 Task: Add Boiron Arnica montana 12C to the cart.
Action: Mouse moved to (305, 162)
Screenshot: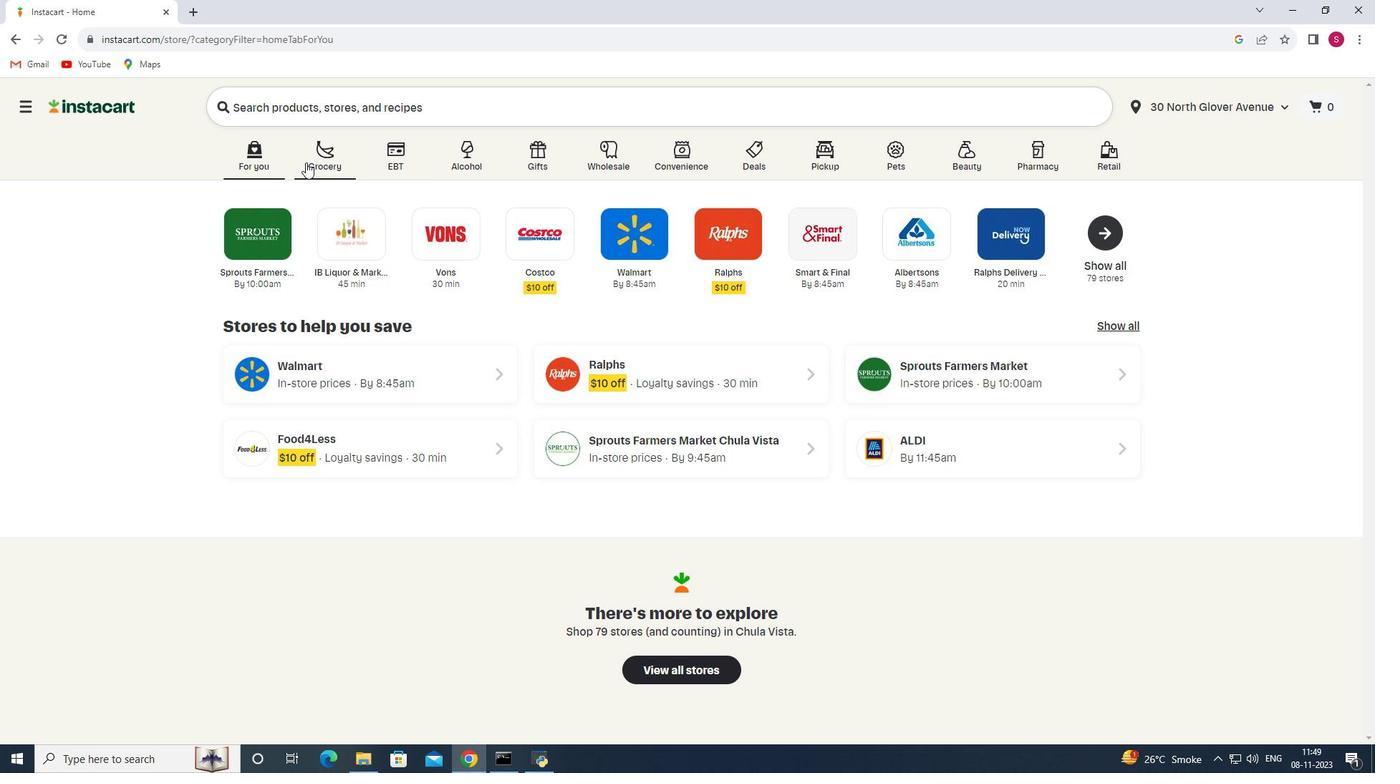 
Action: Mouse pressed left at (305, 162)
Screenshot: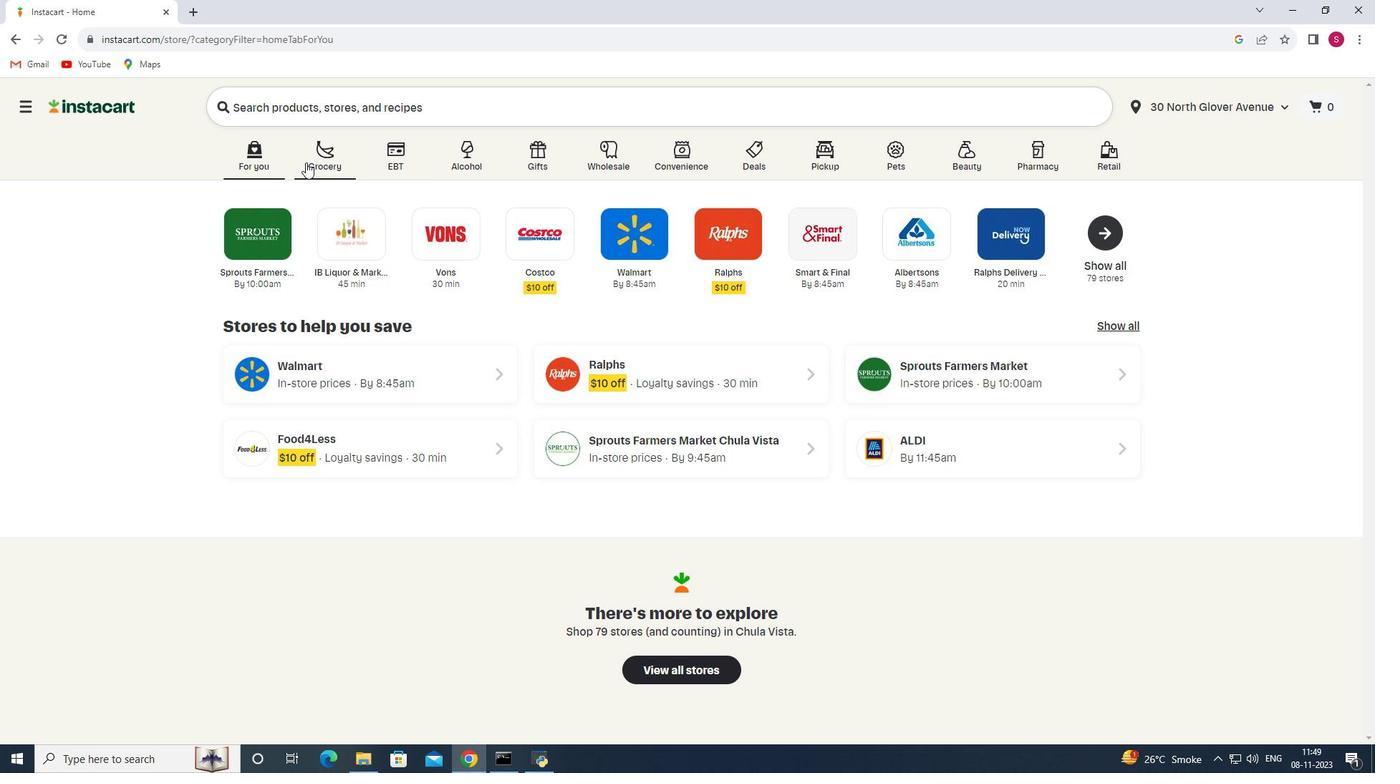 
Action: Mouse moved to (345, 397)
Screenshot: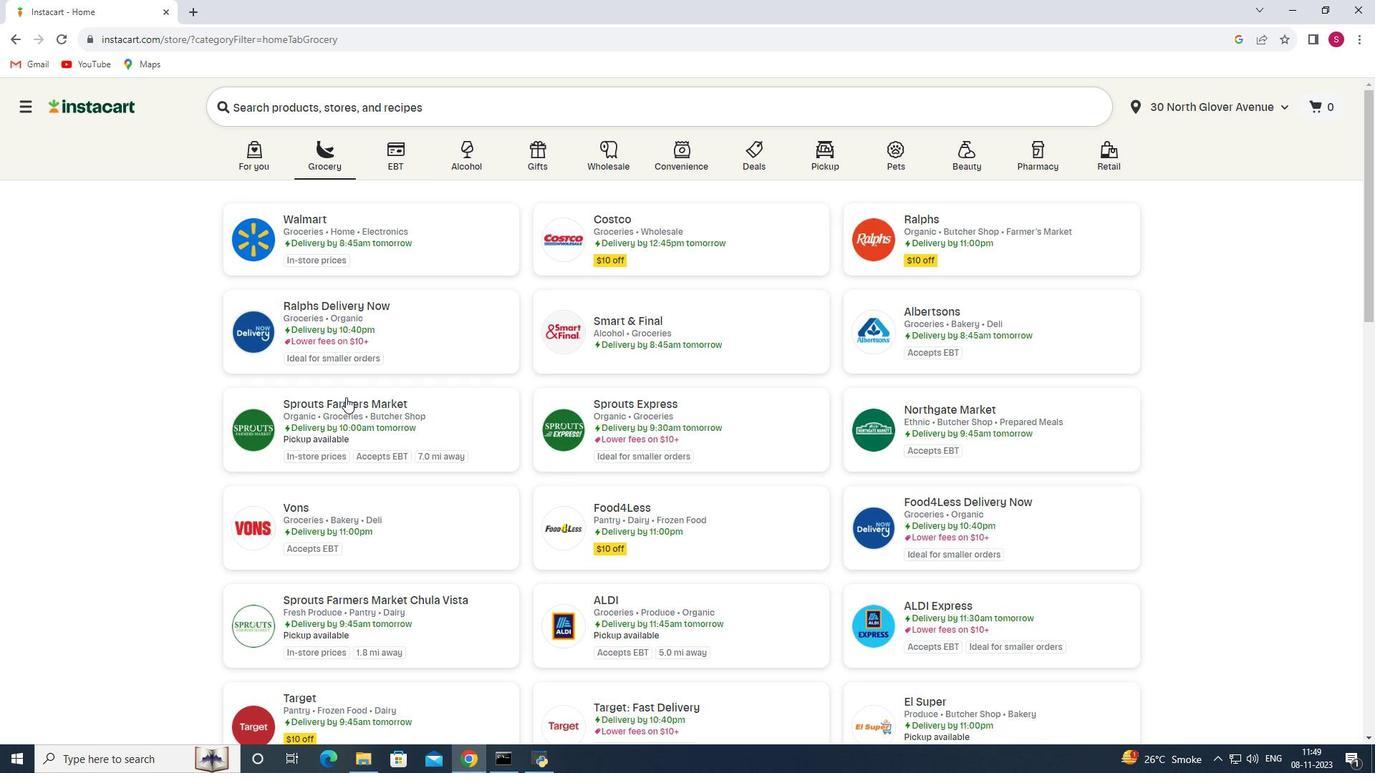 
Action: Mouse pressed left at (345, 397)
Screenshot: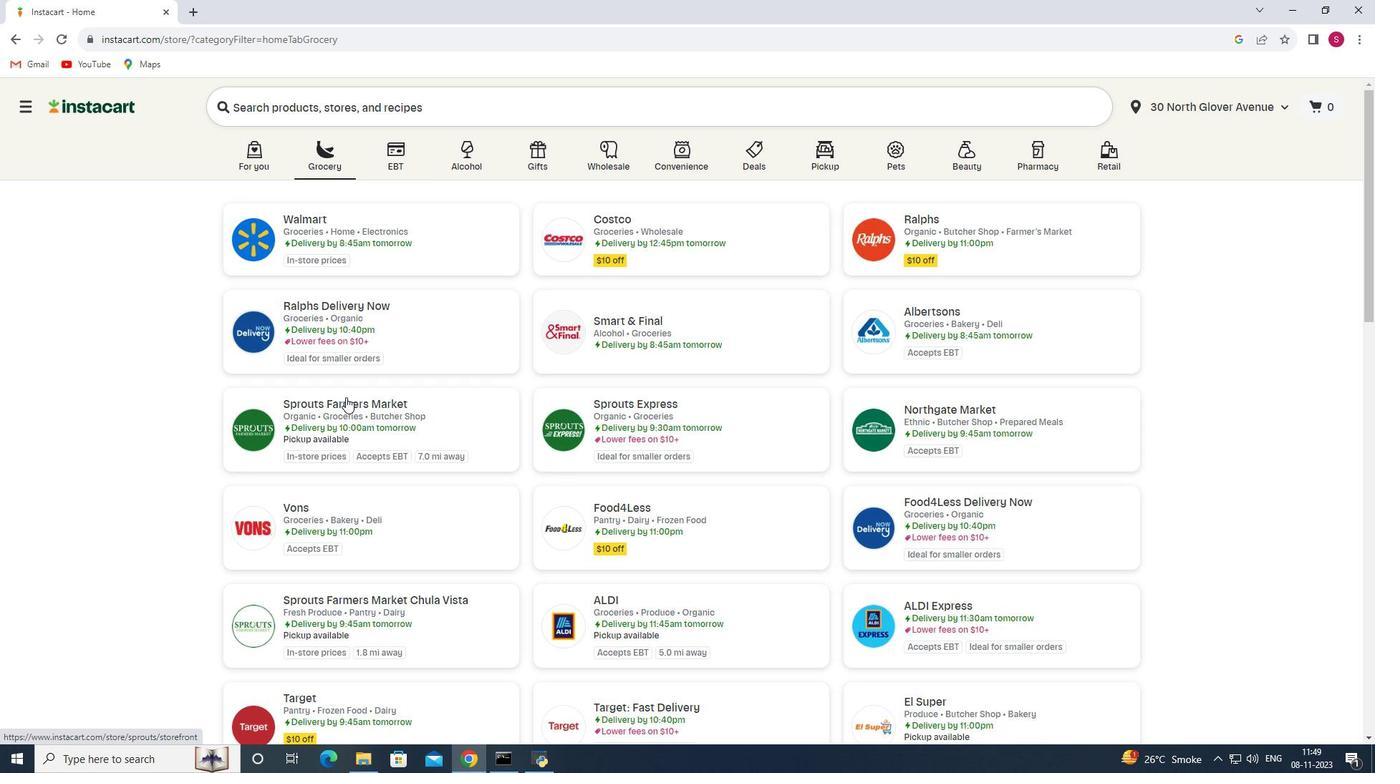 
Action: Mouse moved to (111, 487)
Screenshot: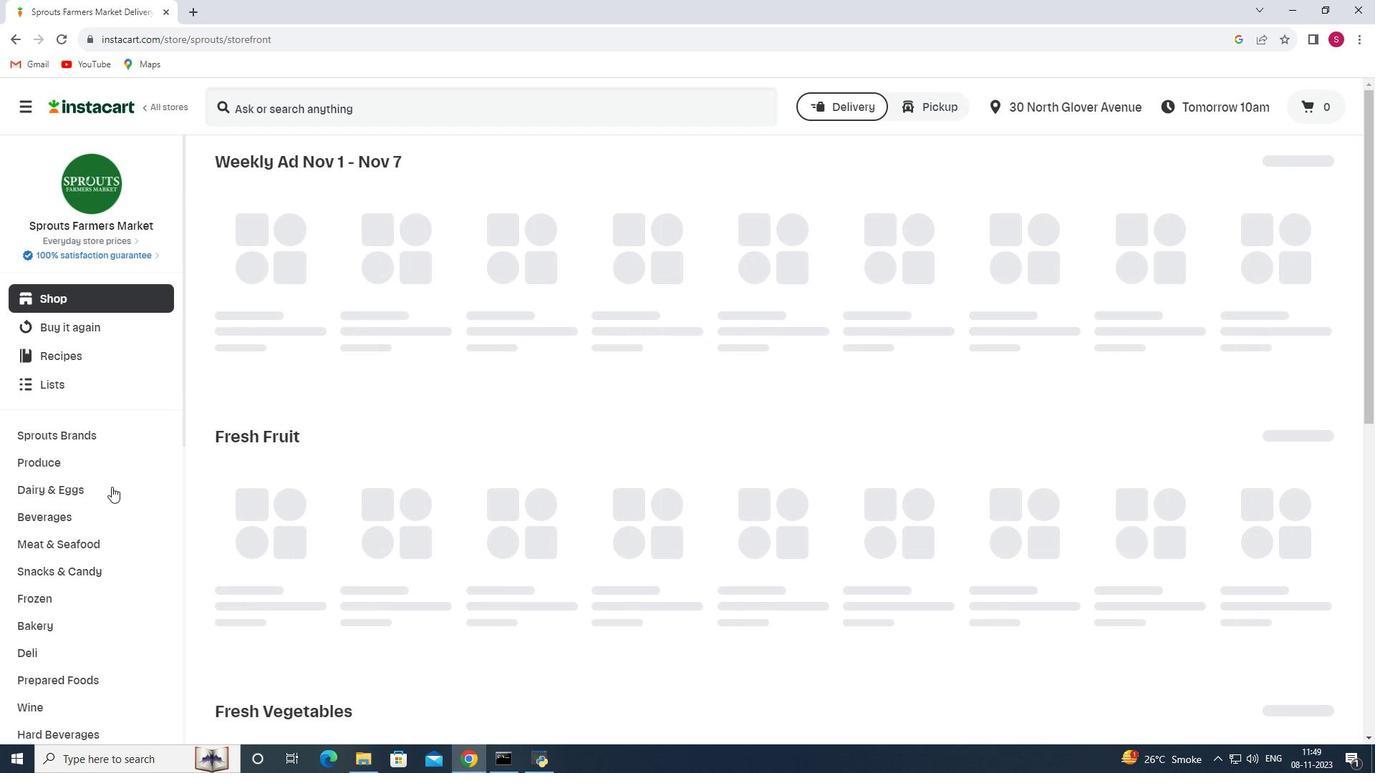 
Action: Mouse scrolled (111, 486) with delta (0, 0)
Screenshot: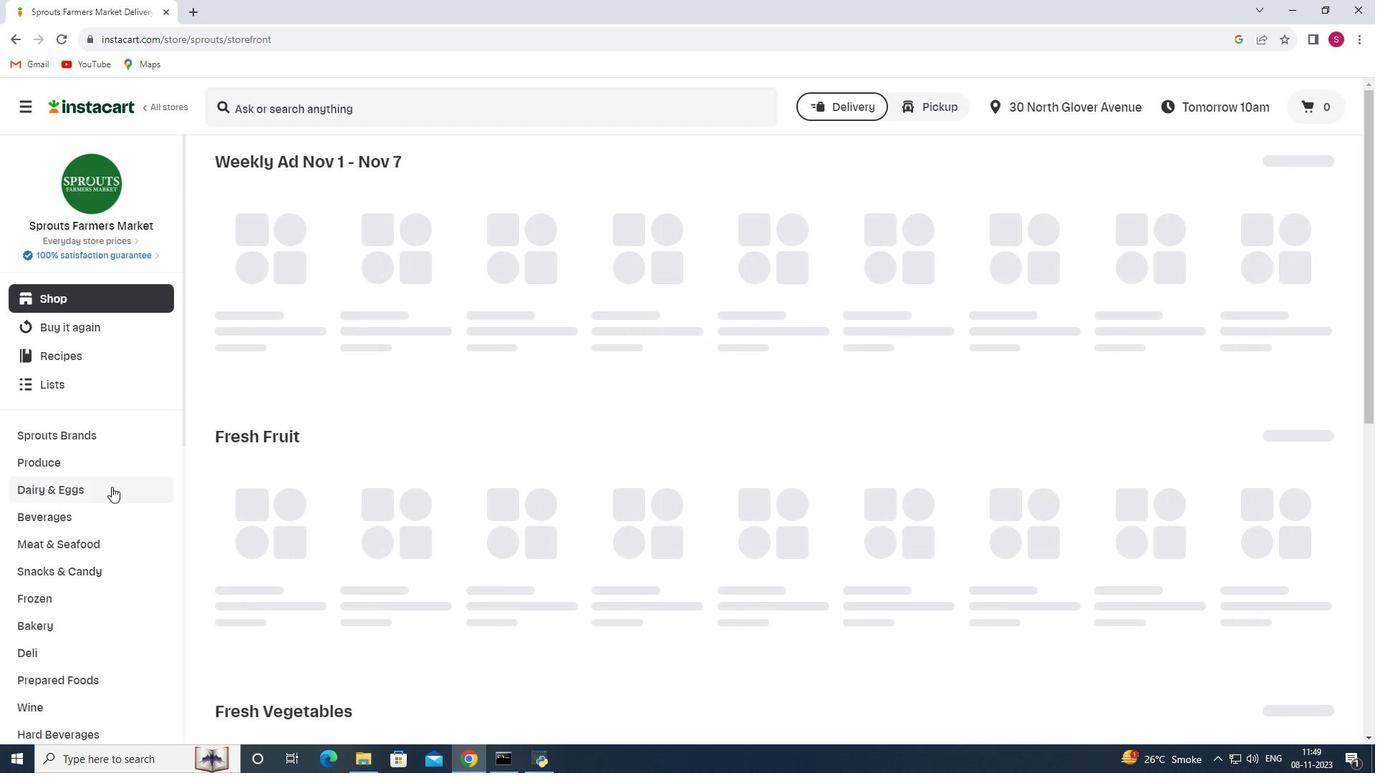 
Action: Mouse scrolled (111, 486) with delta (0, 0)
Screenshot: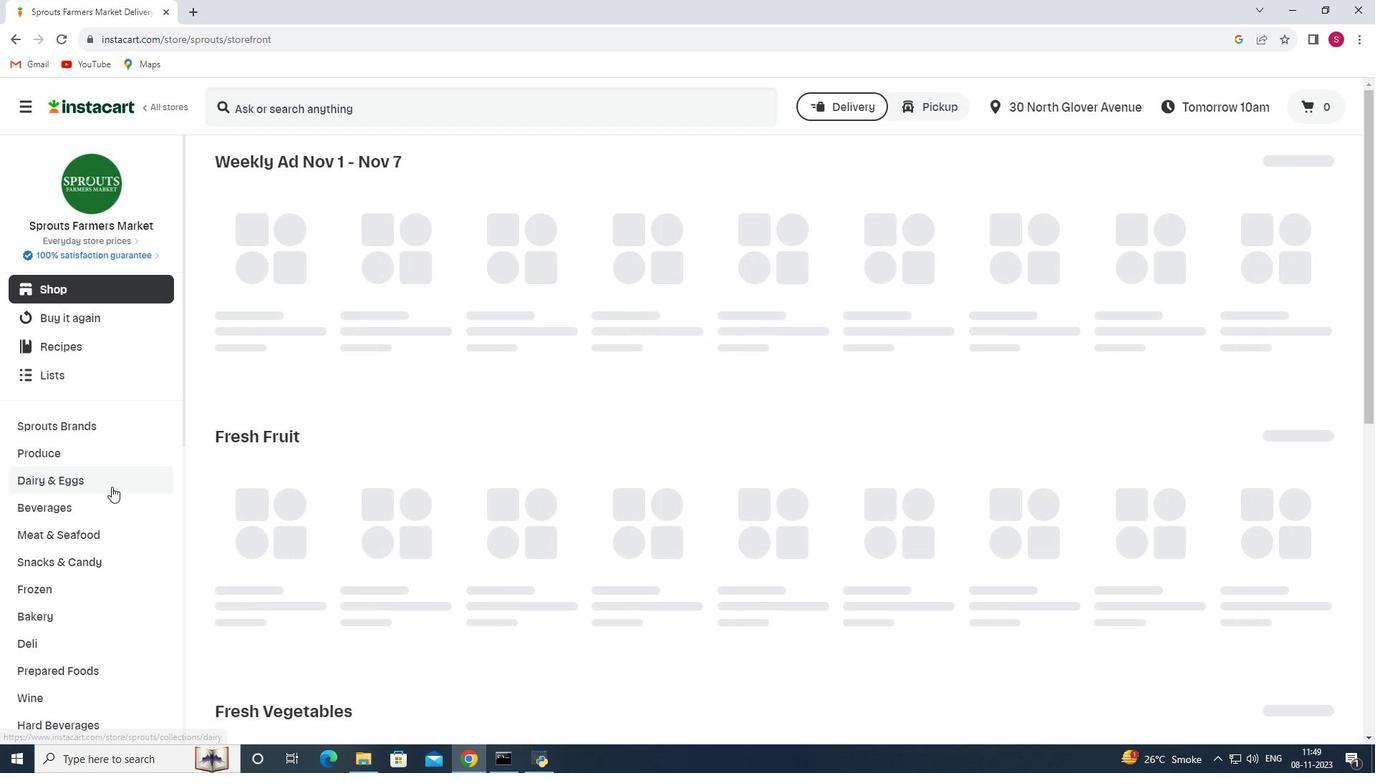 
Action: Mouse scrolled (111, 486) with delta (0, 0)
Screenshot: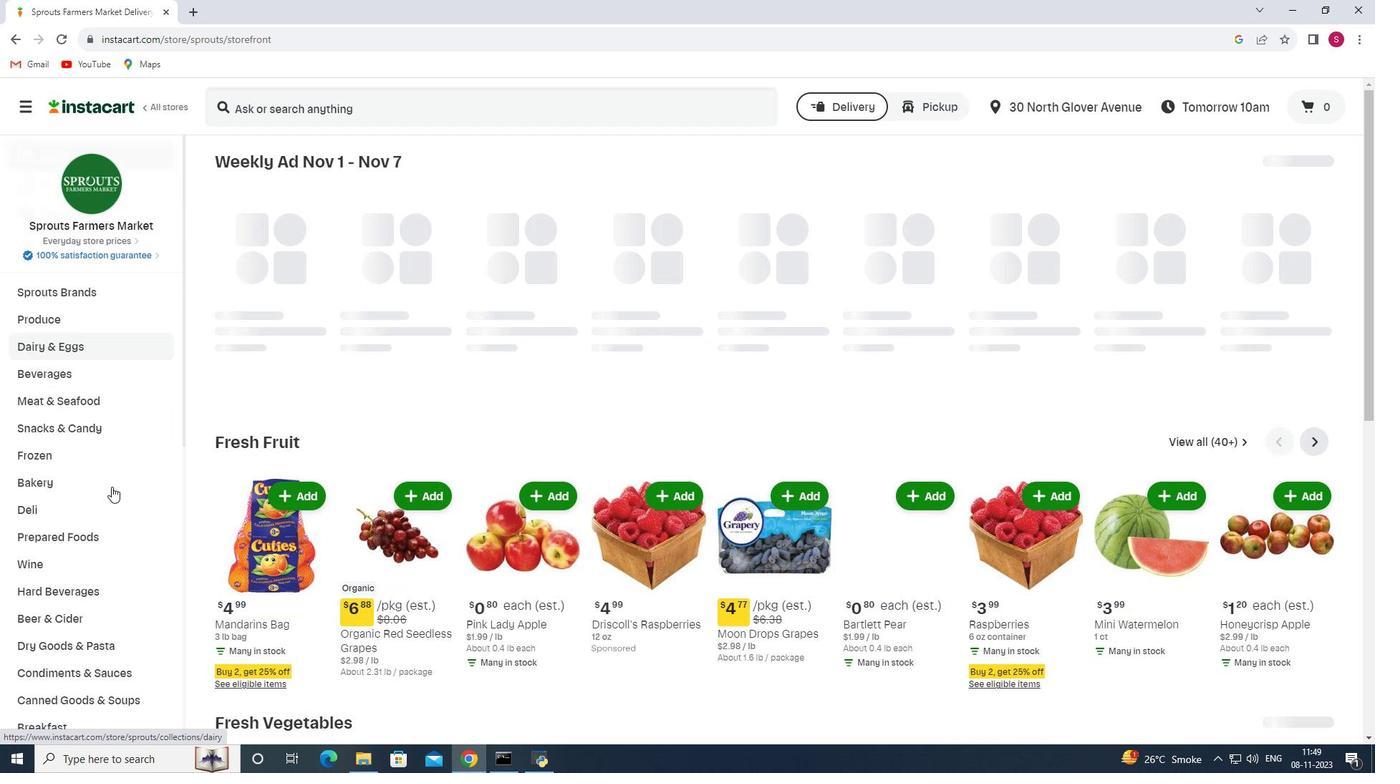 
Action: Mouse scrolled (111, 486) with delta (0, 0)
Screenshot: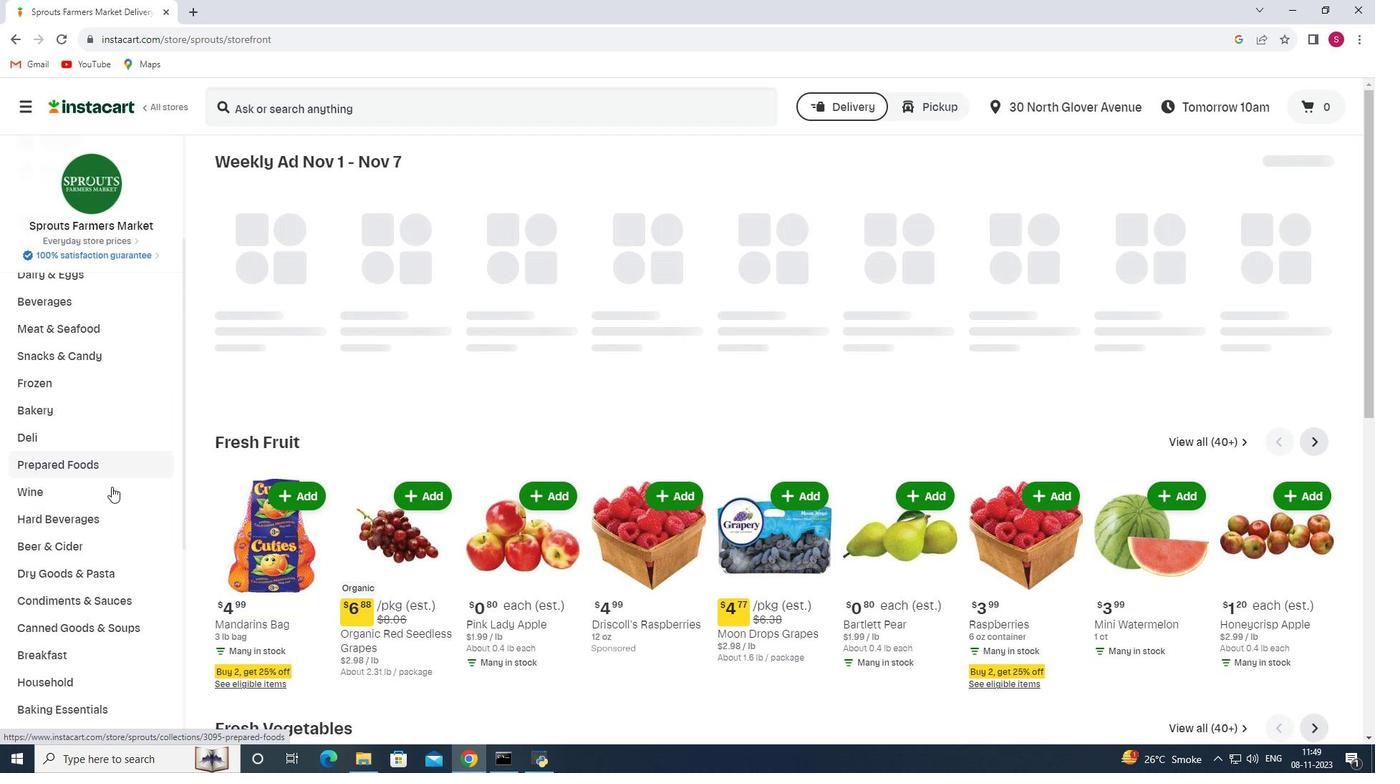 
Action: Mouse scrolled (111, 486) with delta (0, 0)
Screenshot: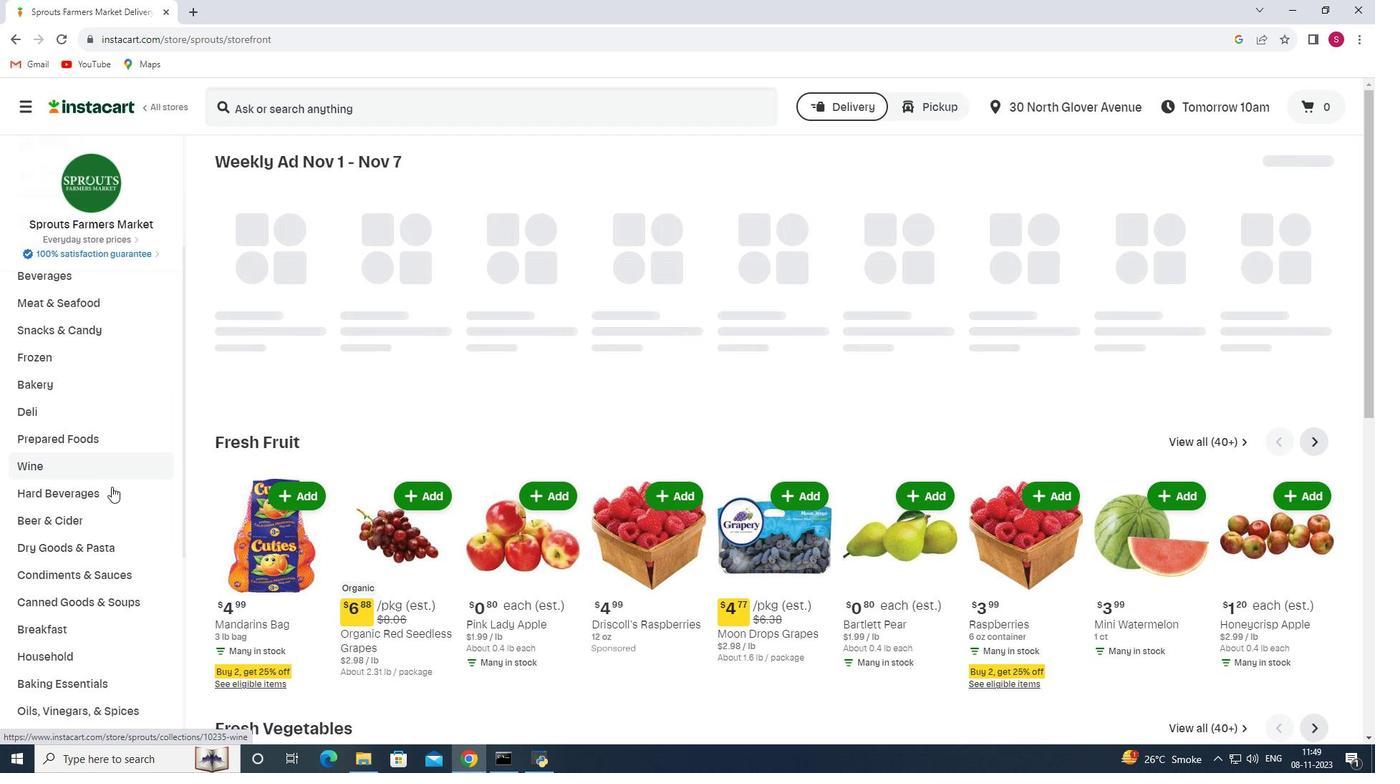 
Action: Mouse scrolled (111, 487) with delta (0, 0)
Screenshot: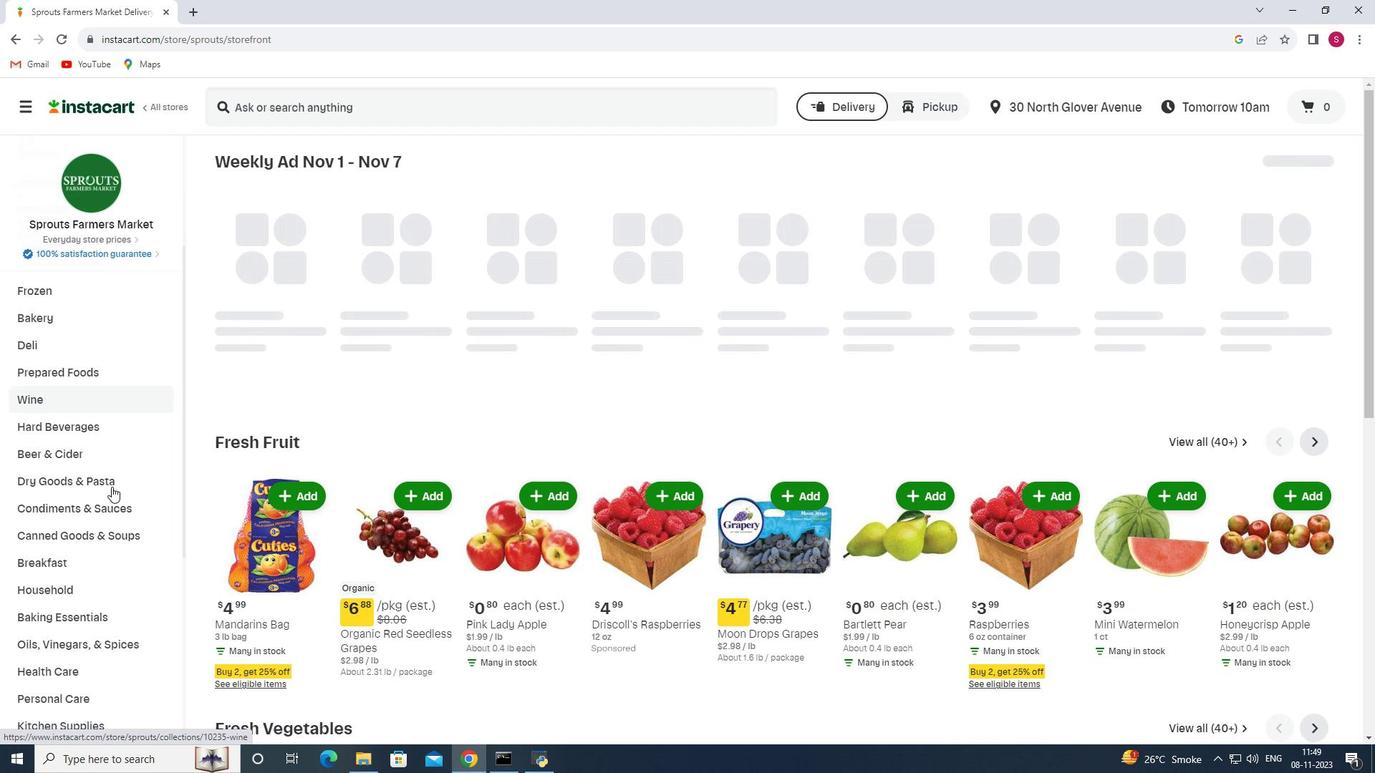 
Action: Mouse moved to (111, 487)
Screenshot: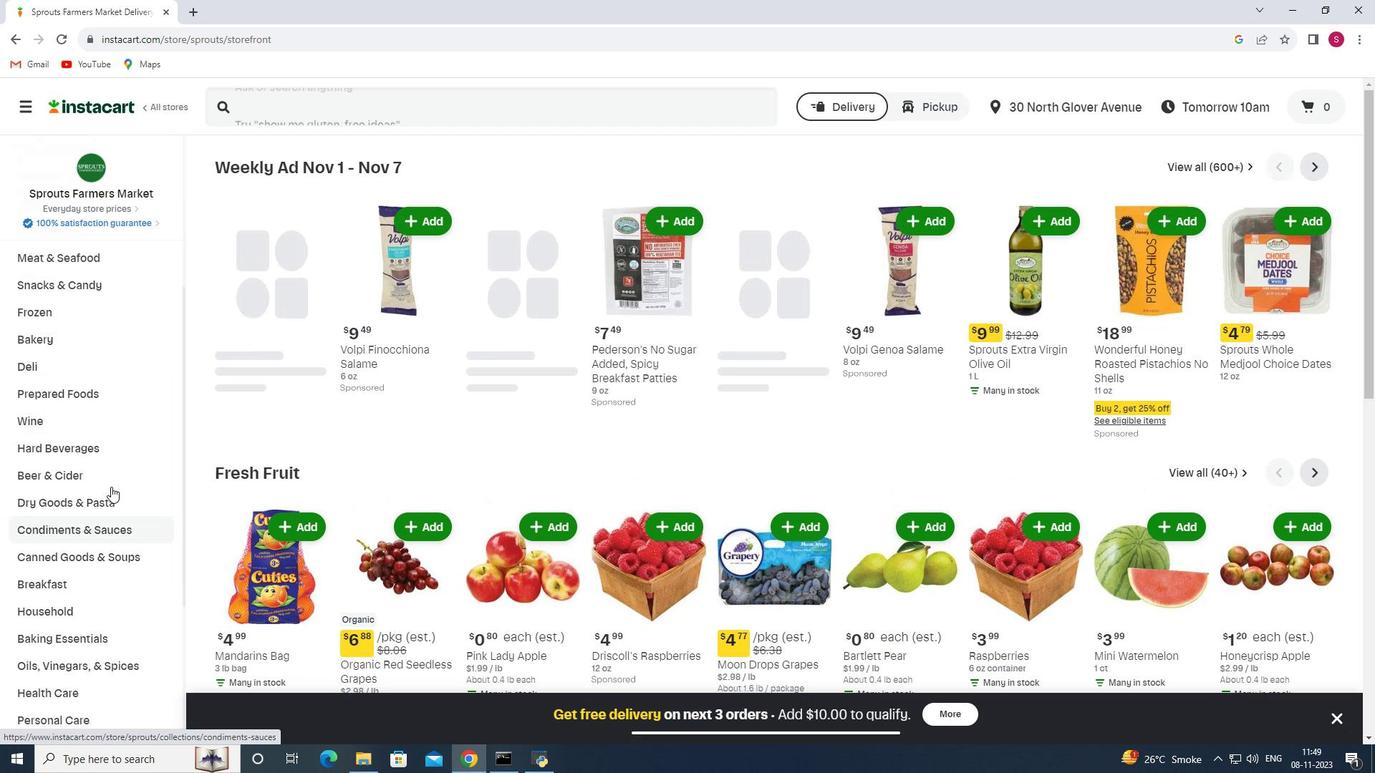 
Action: Mouse scrolled (111, 486) with delta (0, 0)
Screenshot: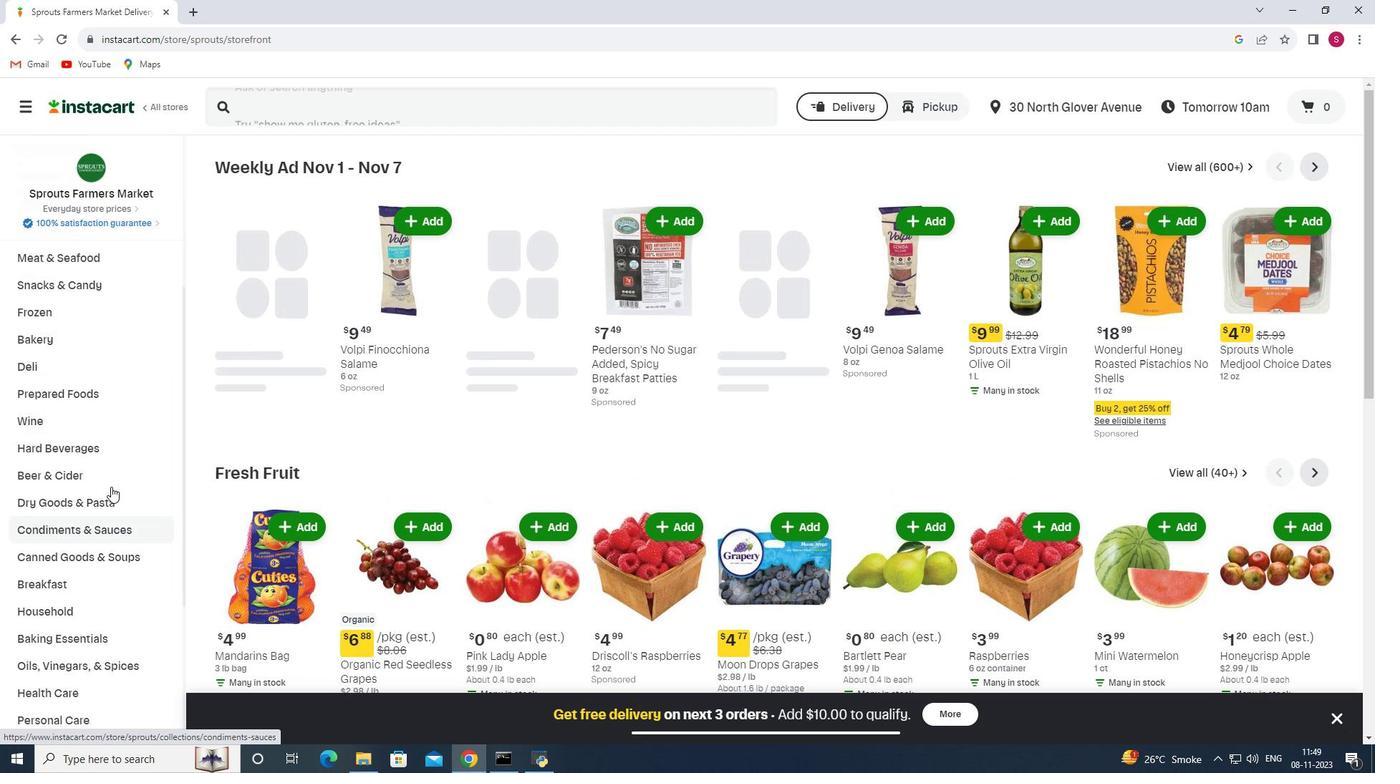 
Action: Mouse moved to (73, 523)
Screenshot: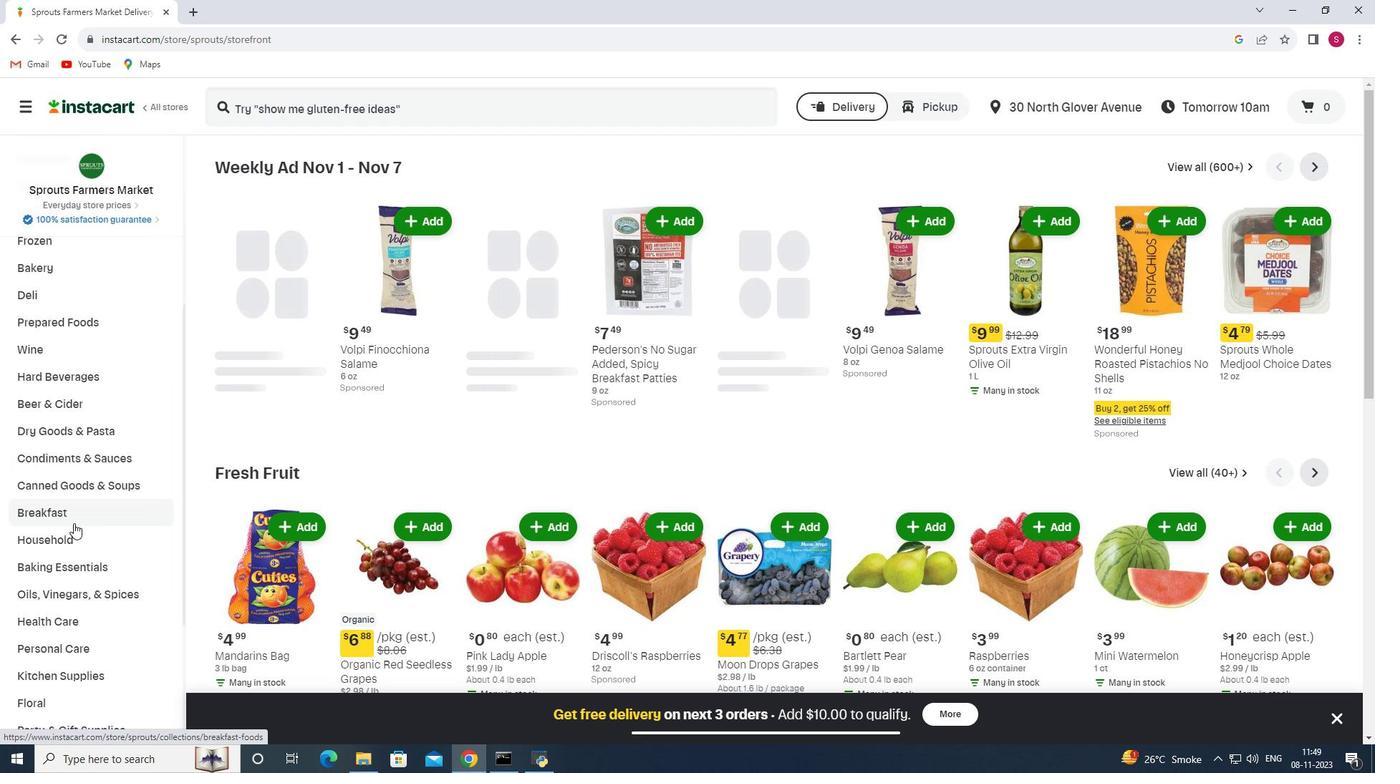 
Action: Mouse scrolled (73, 522) with delta (0, 0)
Screenshot: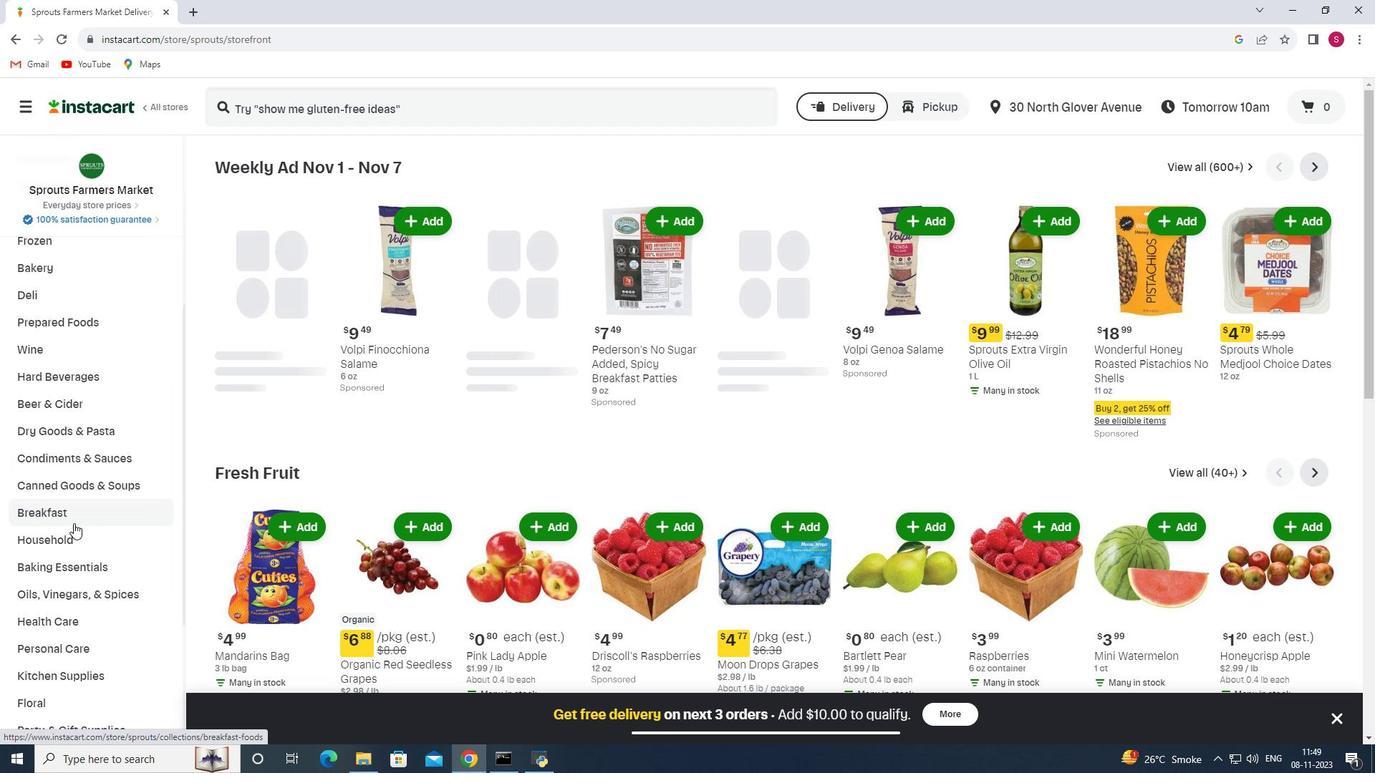 
Action: Mouse moved to (65, 541)
Screenshot: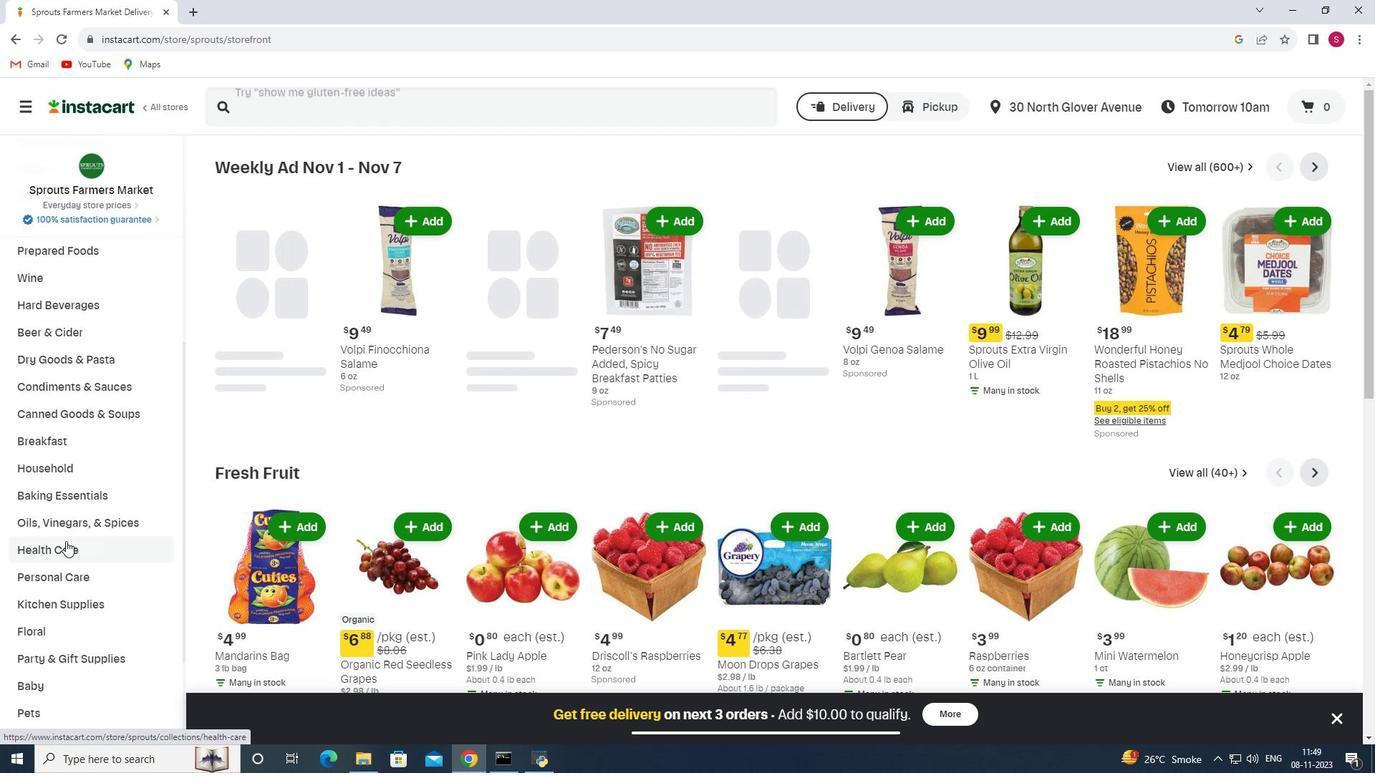 
Action: Mouse pressed left at (65, 541)
Screenshot: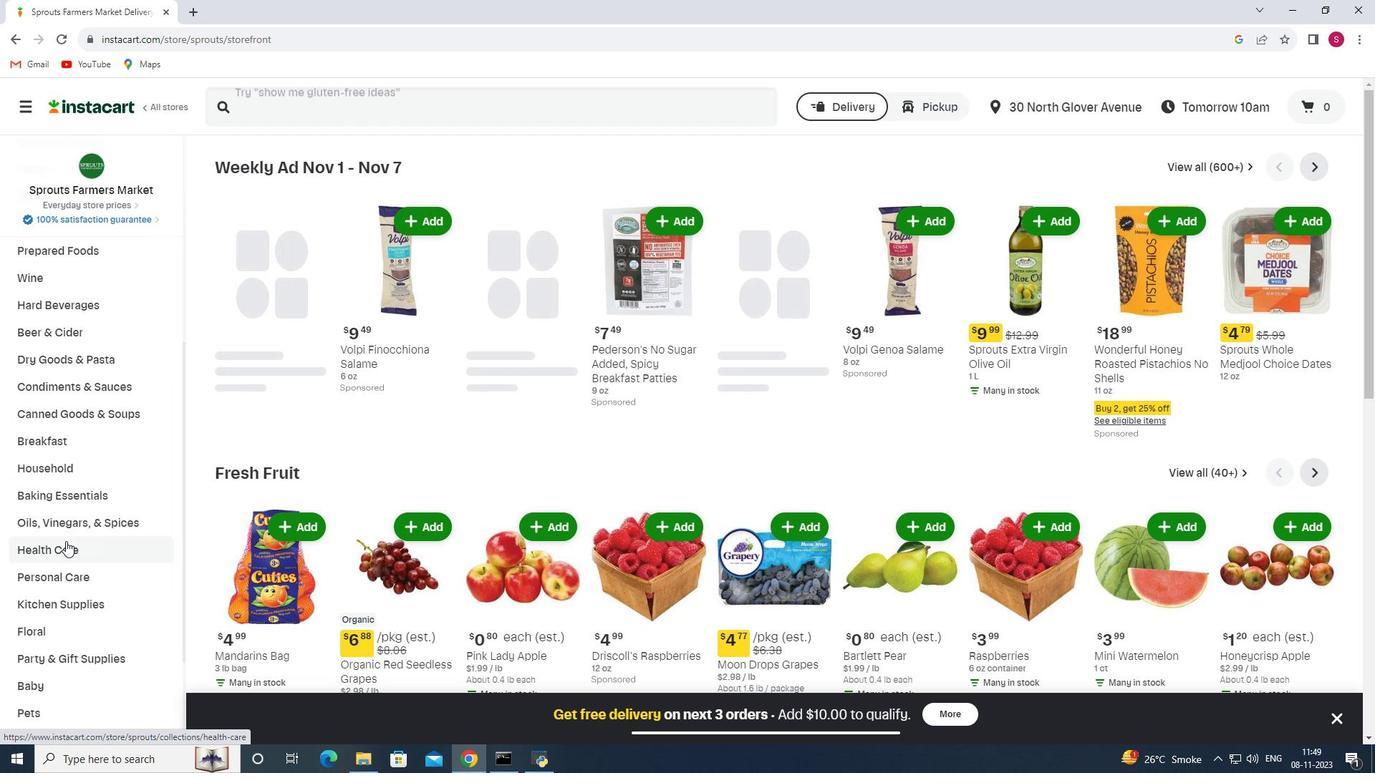 
Action: Mouse moved to (492, 196)
Screenshot: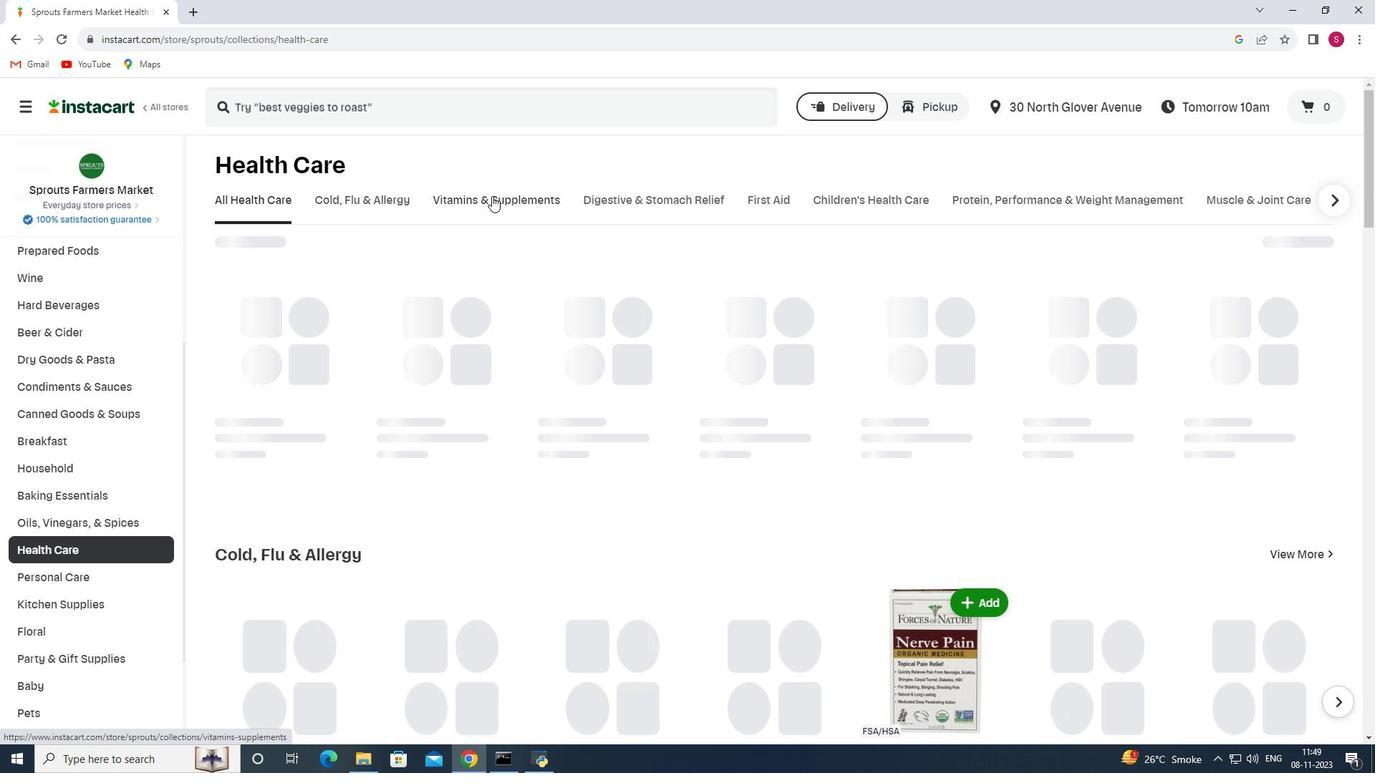
Action: Mouse pressed left at (492, 196)
Screenshot: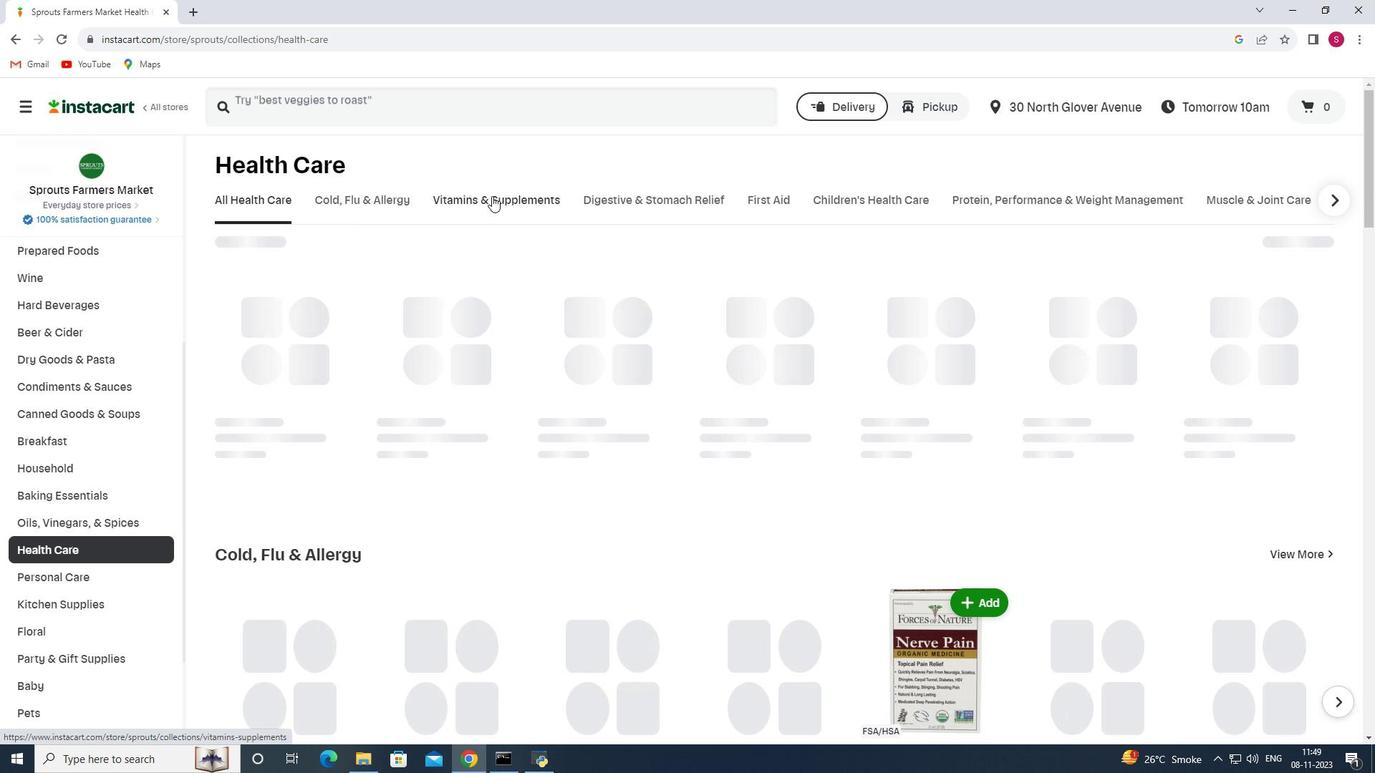 
Action: Mouse moved to (1120, 251)
Screenshot: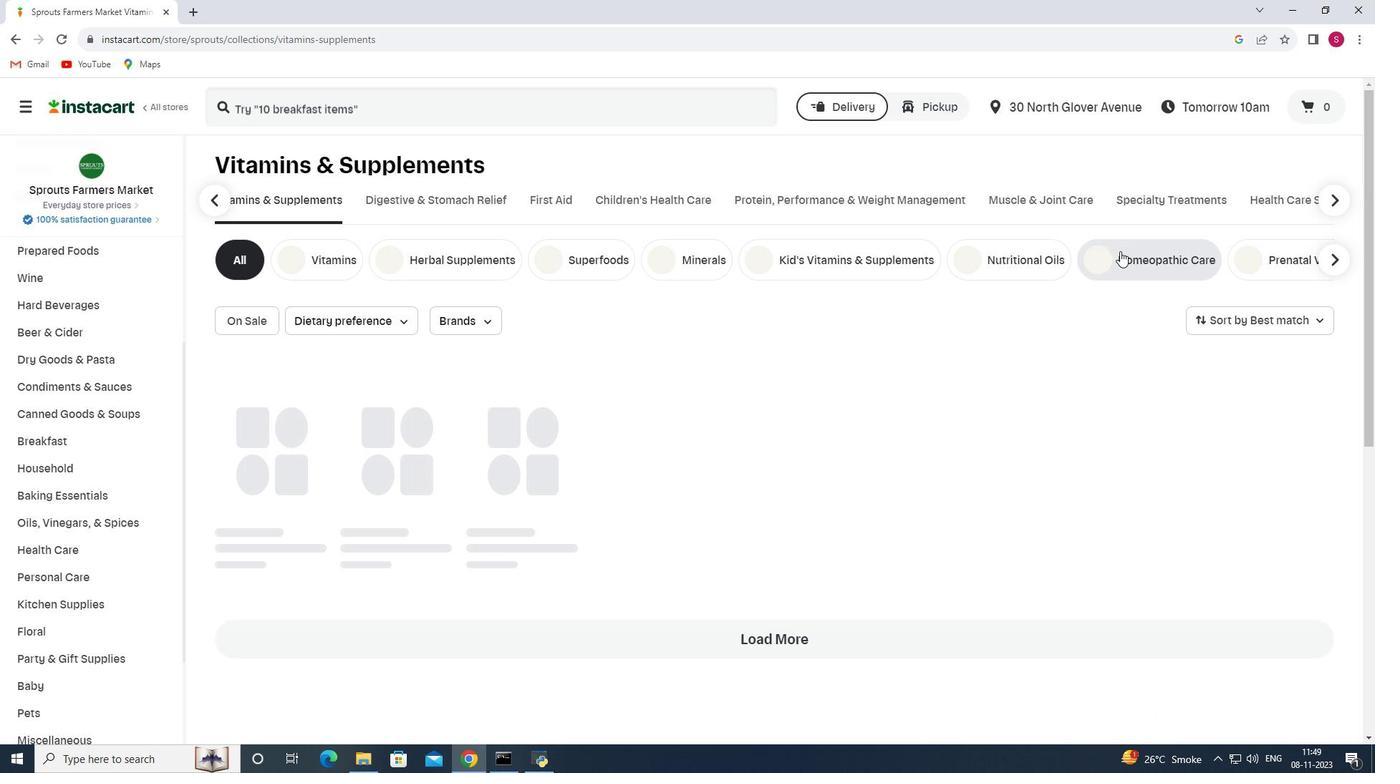 
Action: Mouse pressed left at (1120, 251)
Screenshot: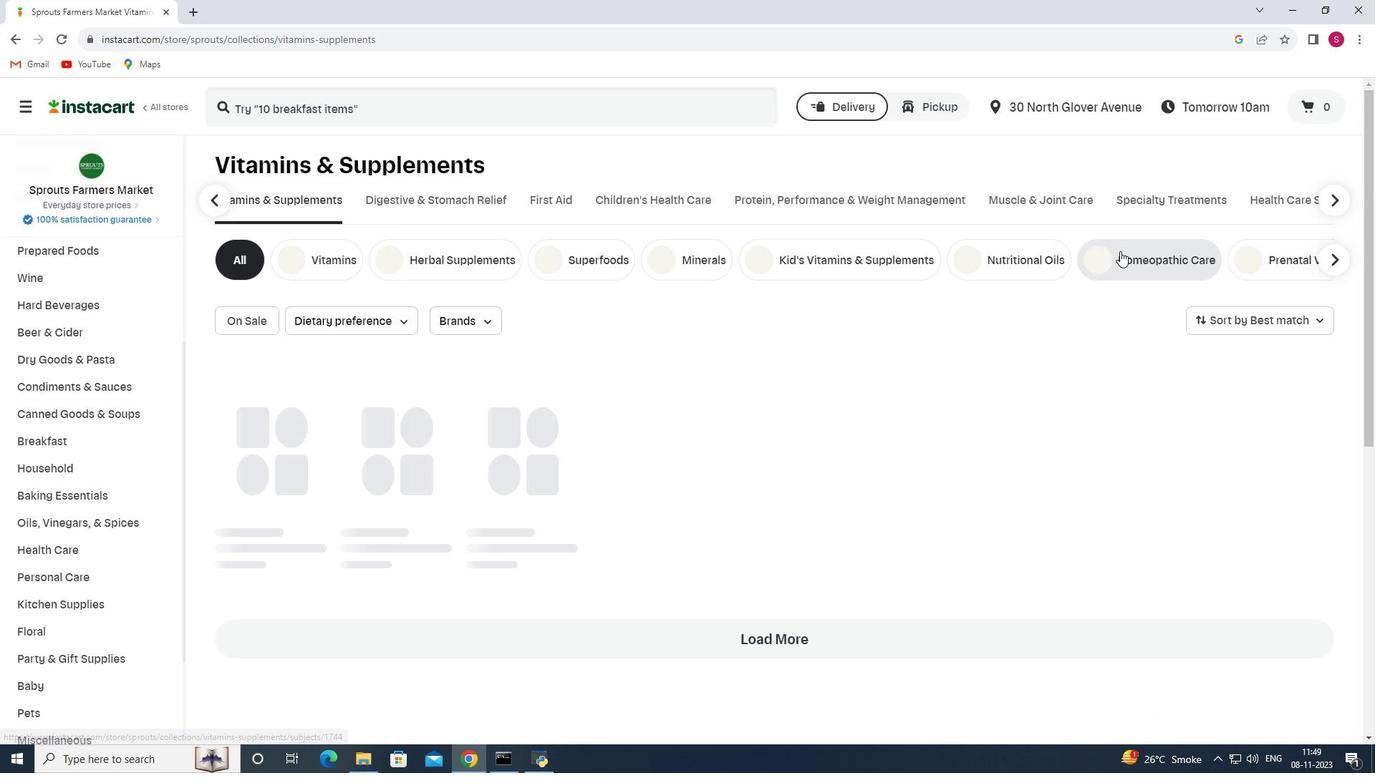 
Action: Mouse moved to (507, 101)
Screenshot: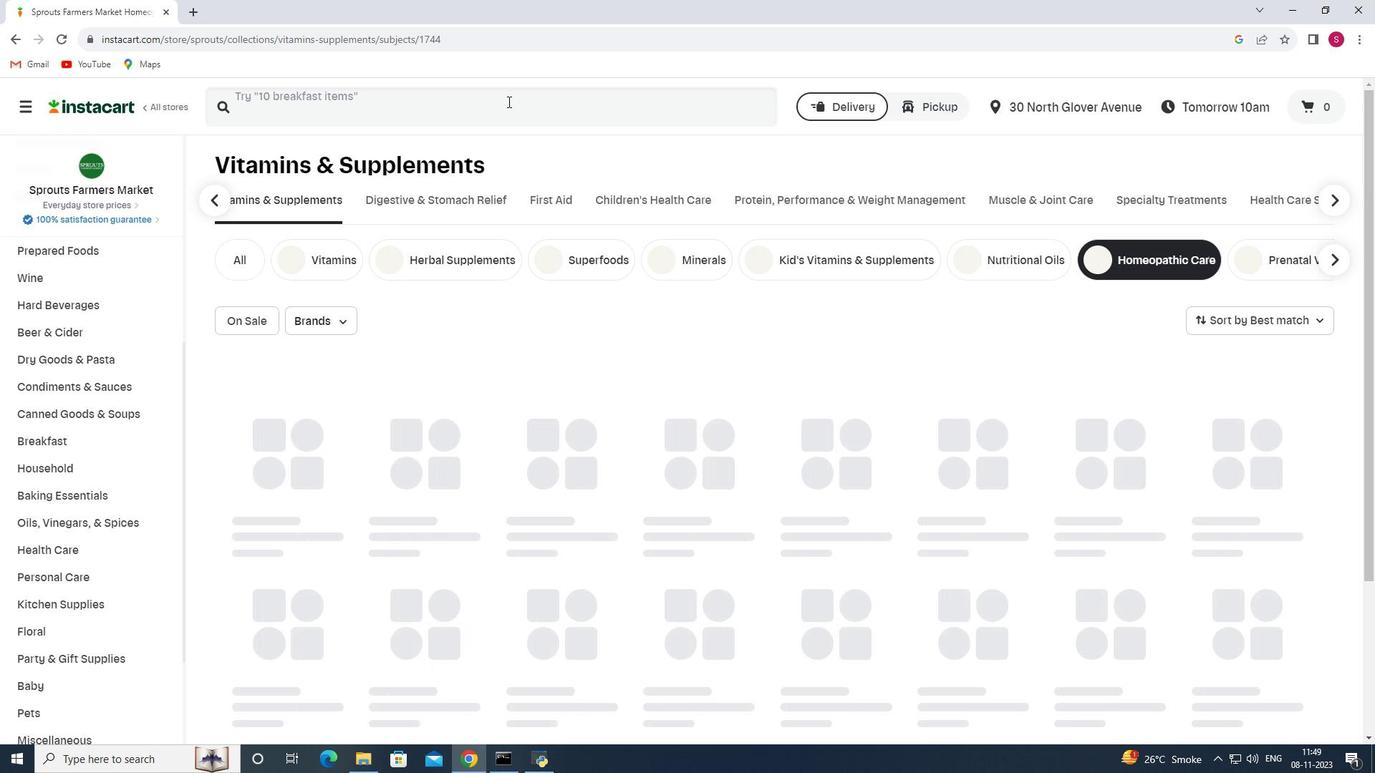 
Action: Mouse pressed left at (507, 101)
Screenshot: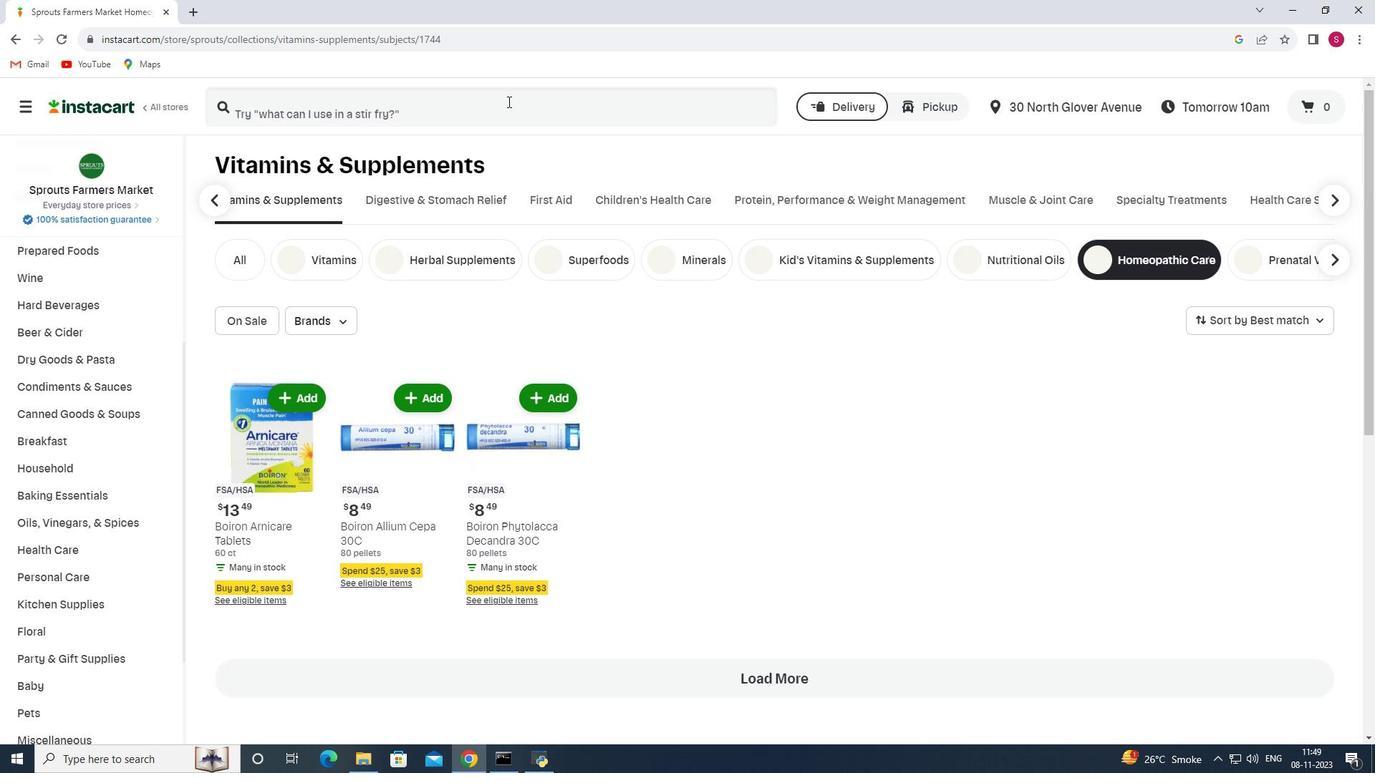 
Action: Key pressed <Key.shift>Boiron<Key.space><Key.shift><Key.shift><Key.shift><Key.shift><Key.shift>Arnica<Key.space>montana<Key.space>12<Key.shift>C<Key.enter>
Screenshot: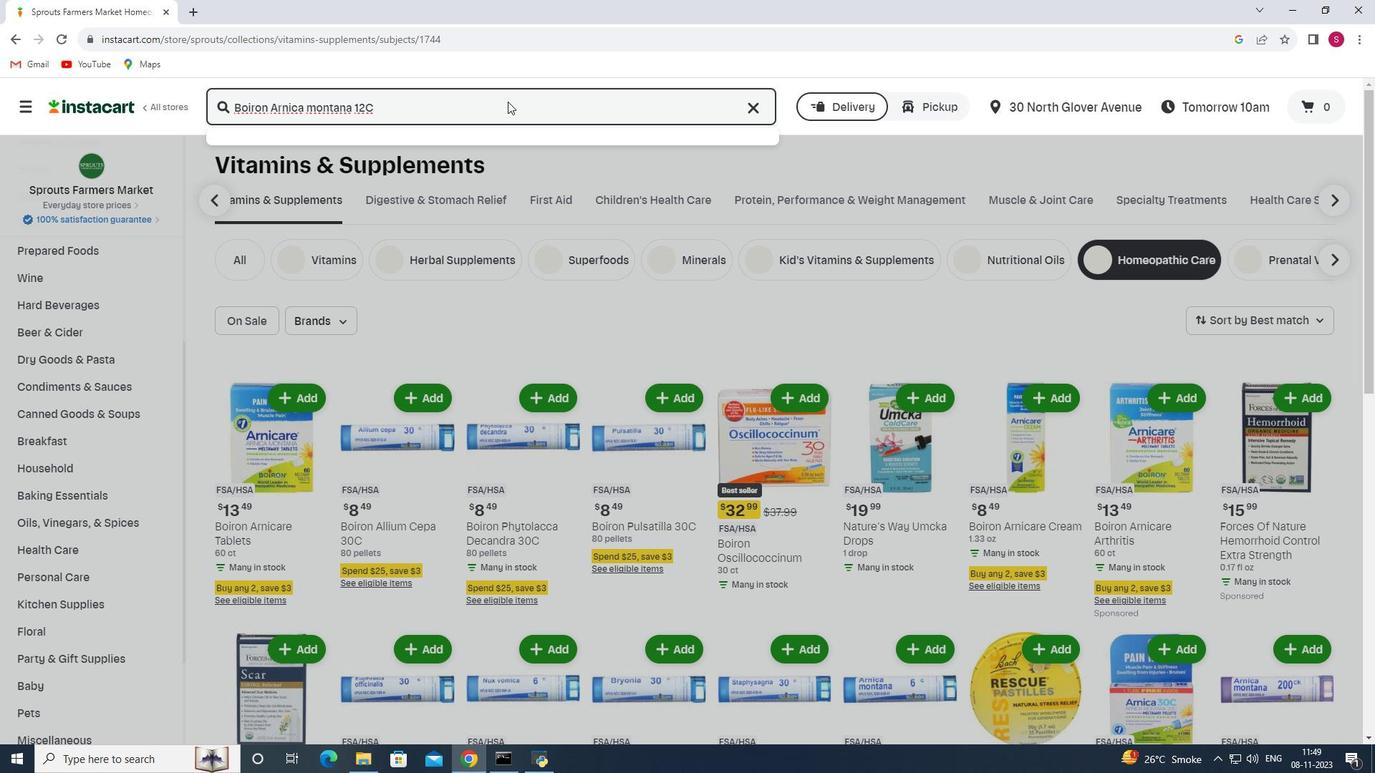
Action: Mouse moved to (1258, 248)
Screenshot: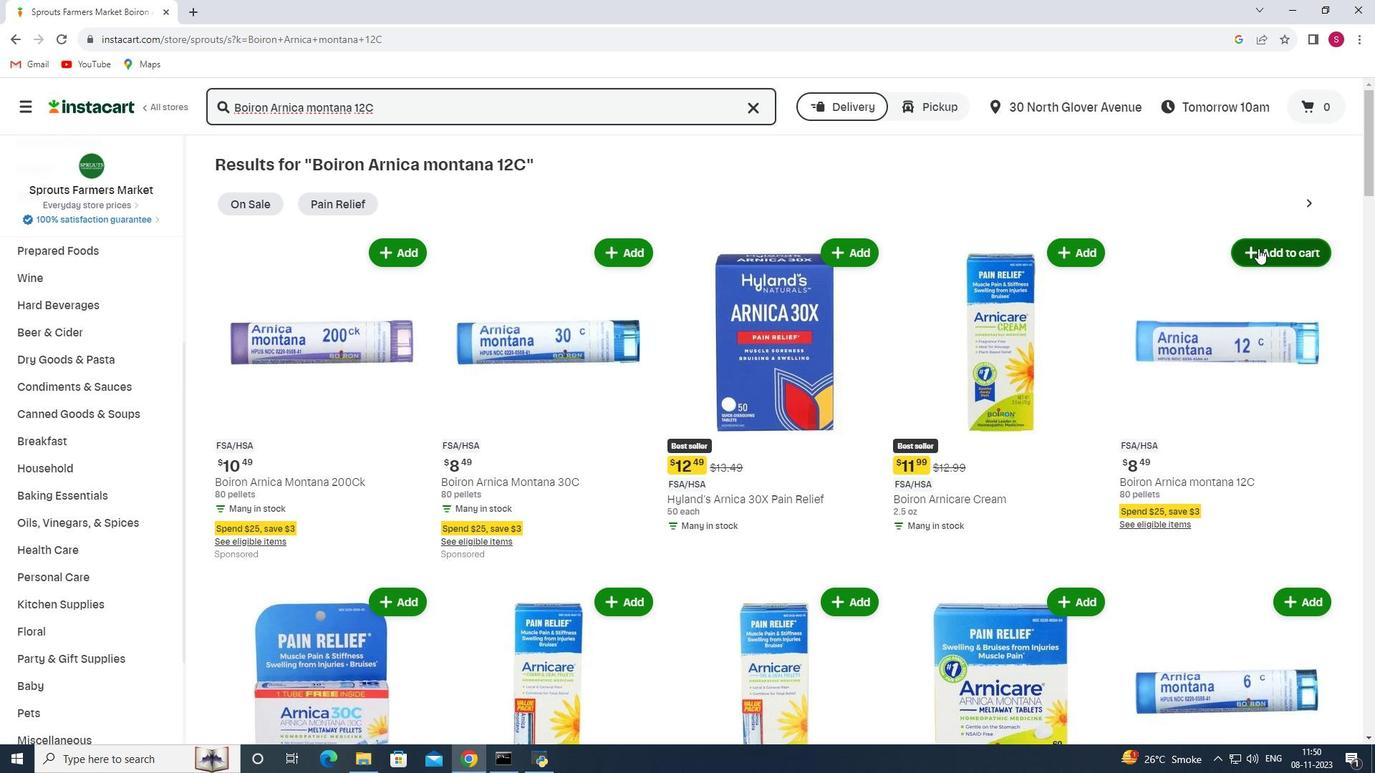 
Action: Mouse pressed left at (1258, 248)
Screenshot: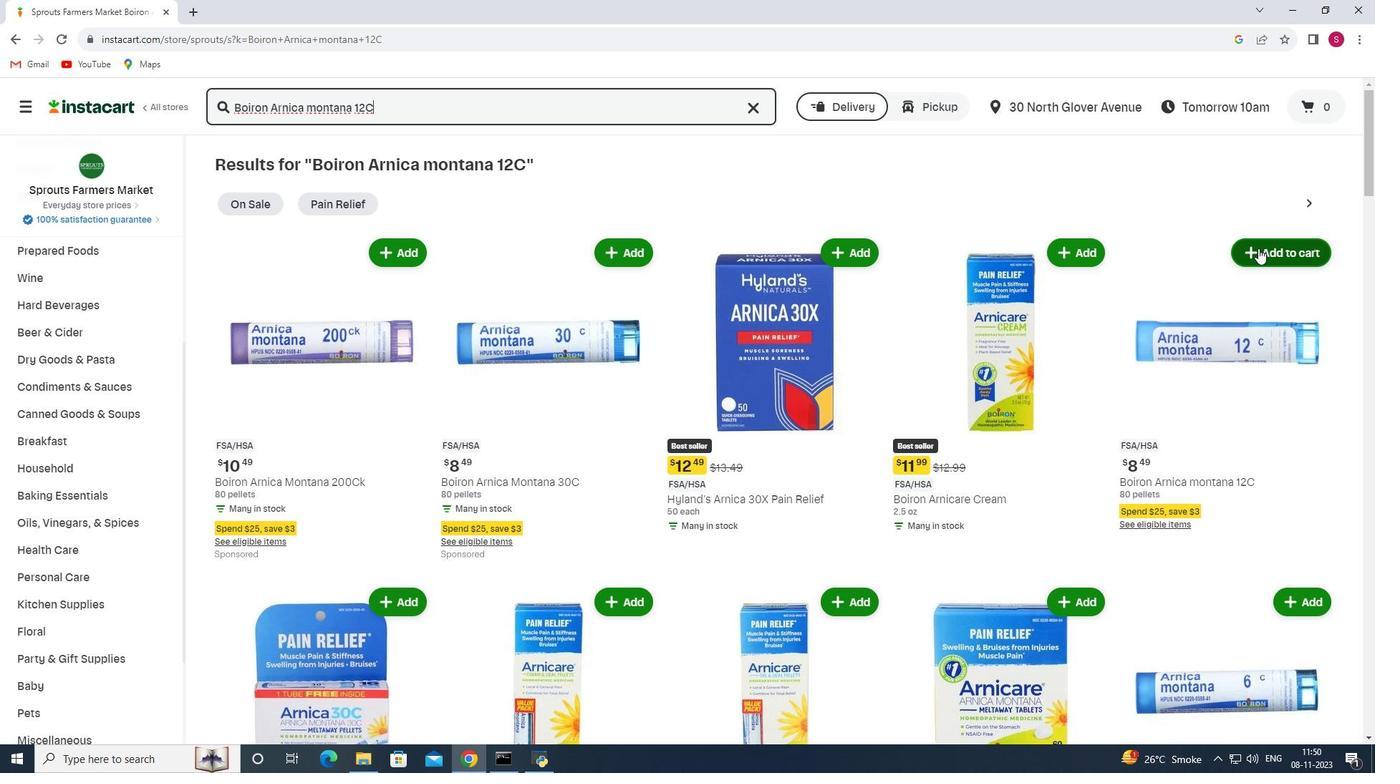
Action: Mouse moved to (1237, 312)
Screenshot: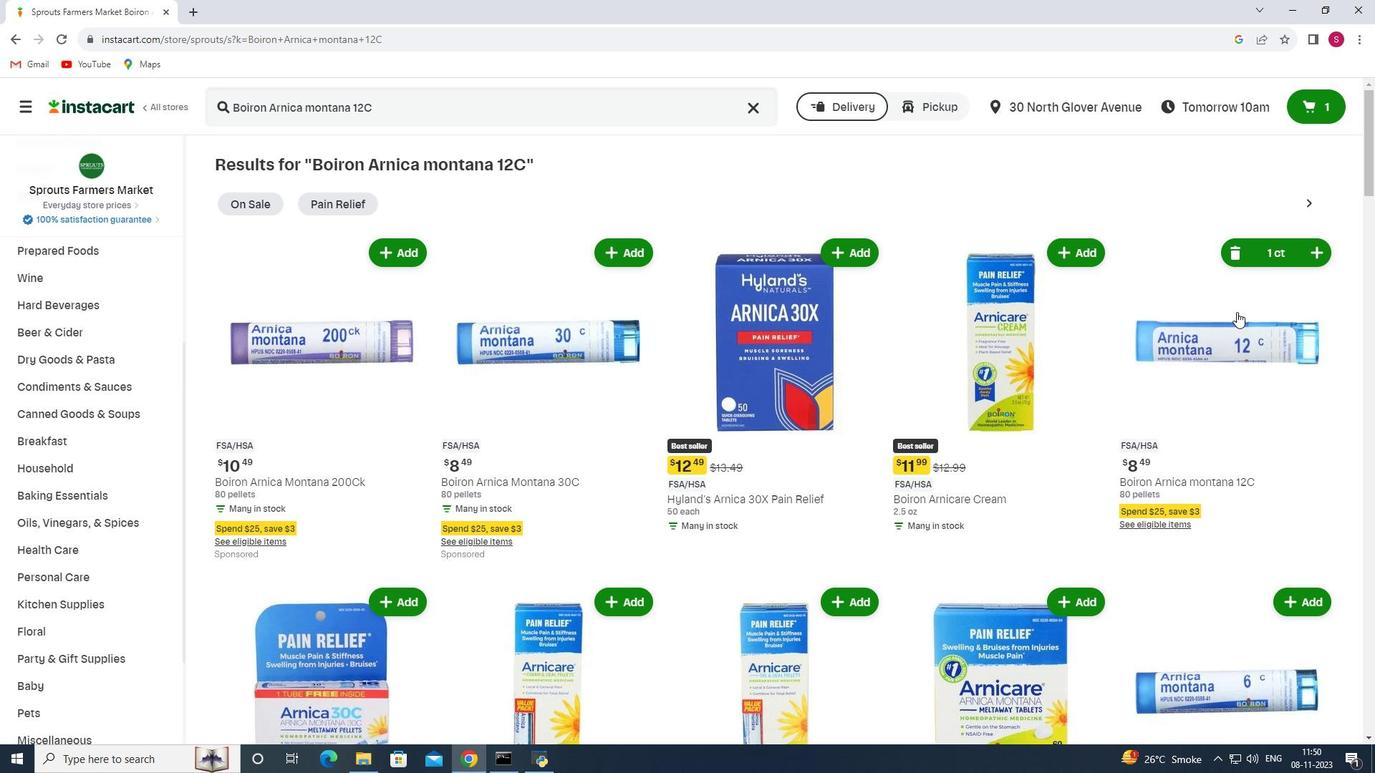 
